 Task: select a rule when a card is emailed into list name by anyone except me.
Action: Mouse moved to (1082, 86)
Screenshot: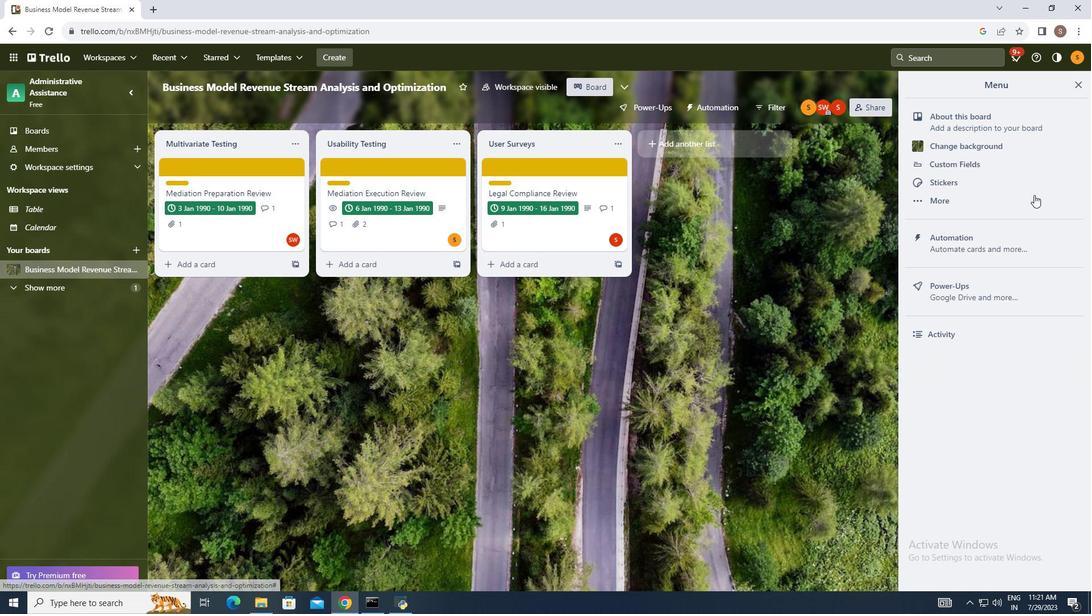 
Action: Mouse pressed left at (1082, 86)
Screenshot: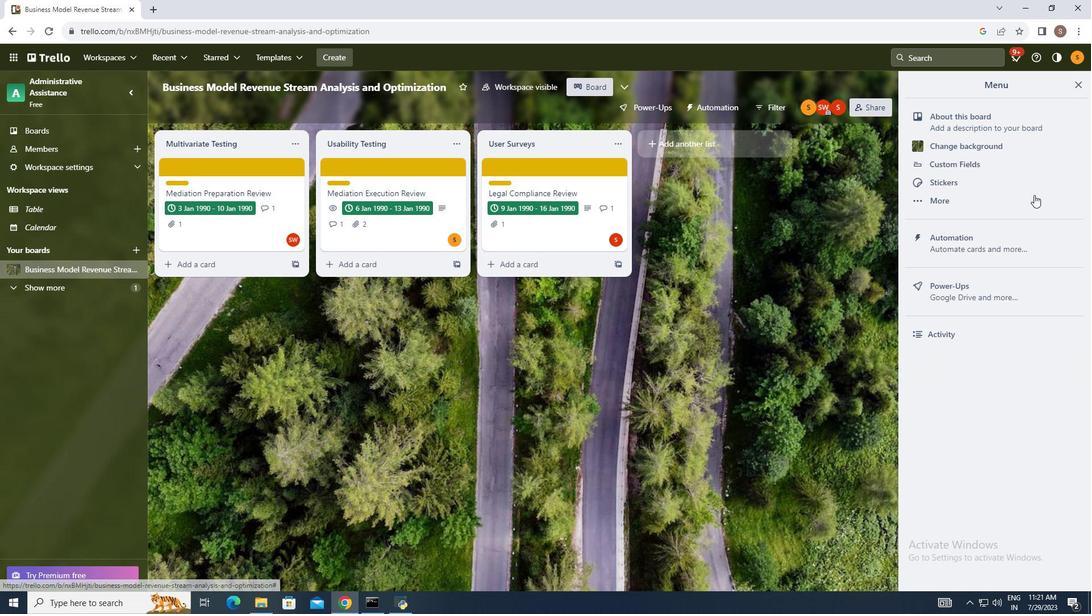
Action: Mouse moved to (966, 248)
Screenshot: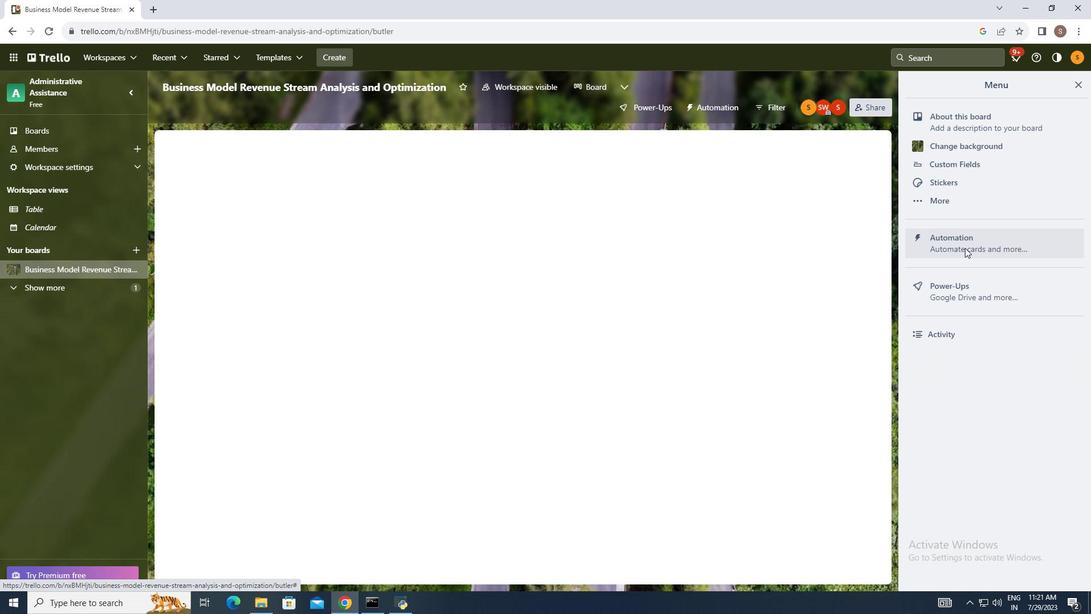 
Action: Mouse pressed left at (966, 248)
Screenshot: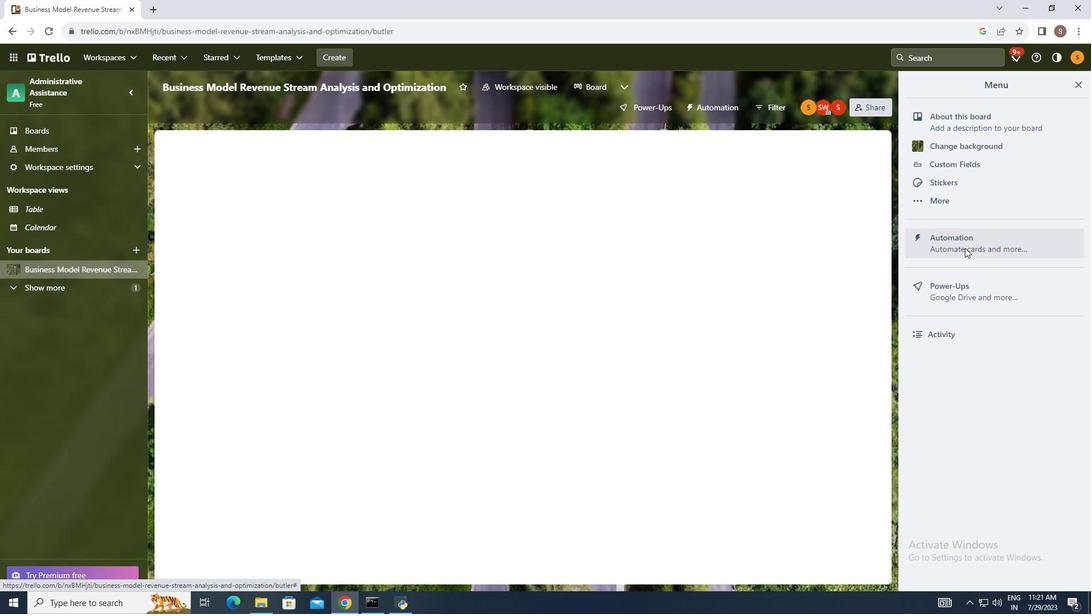 
Action: Mouse moved to (205, 209)
Screenshot: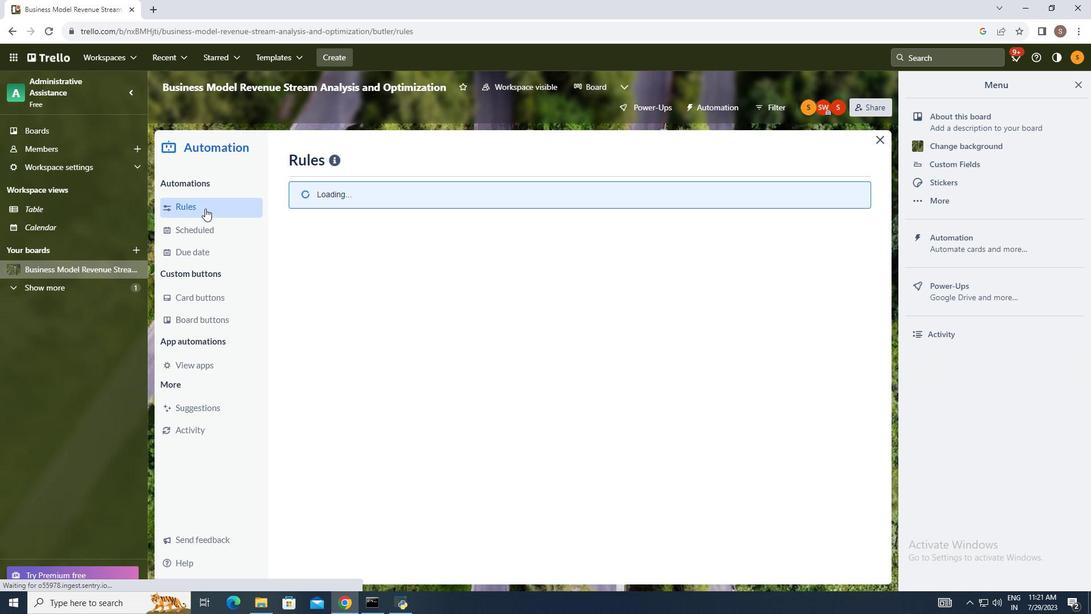 
Action: Mouse pressed left at (205, 209)
Screenshot: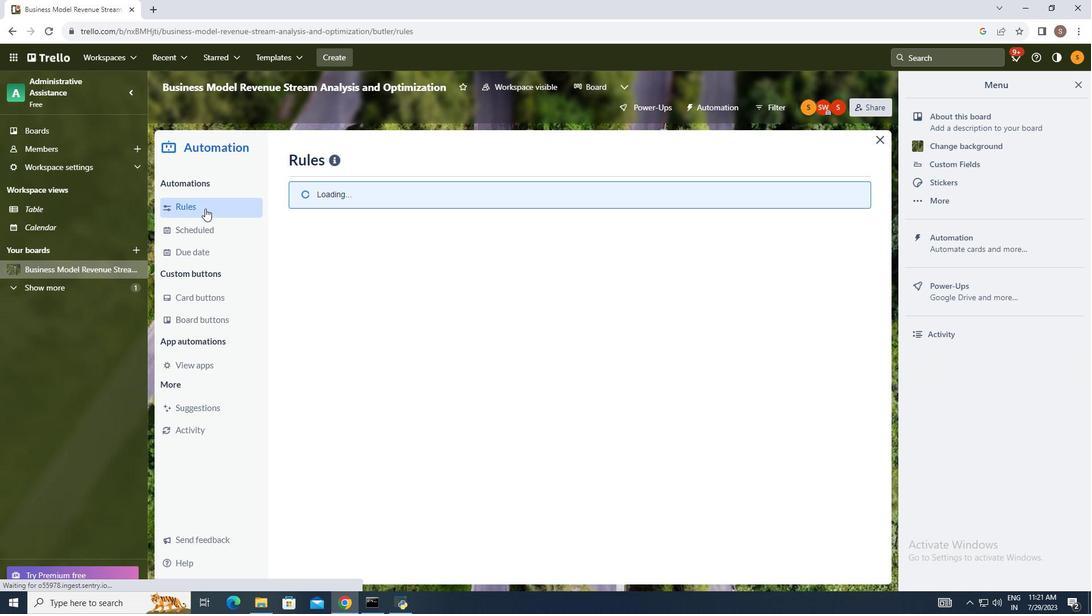 
Action: Mouse moved to (754, 161)
Screenshot: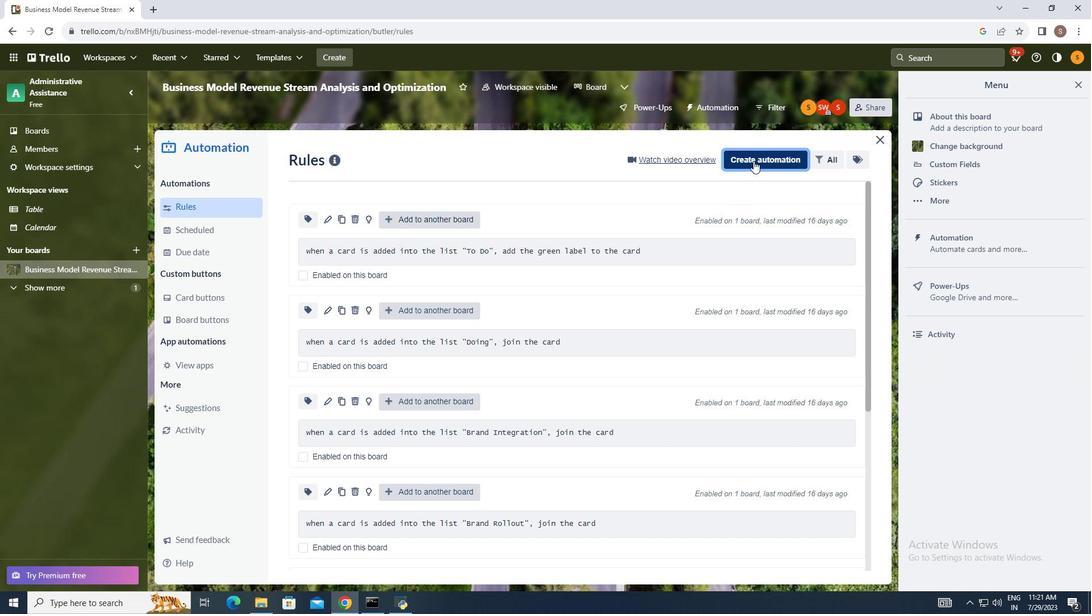 
Action: Mouse pressed left at (754, 161)
Screenshot: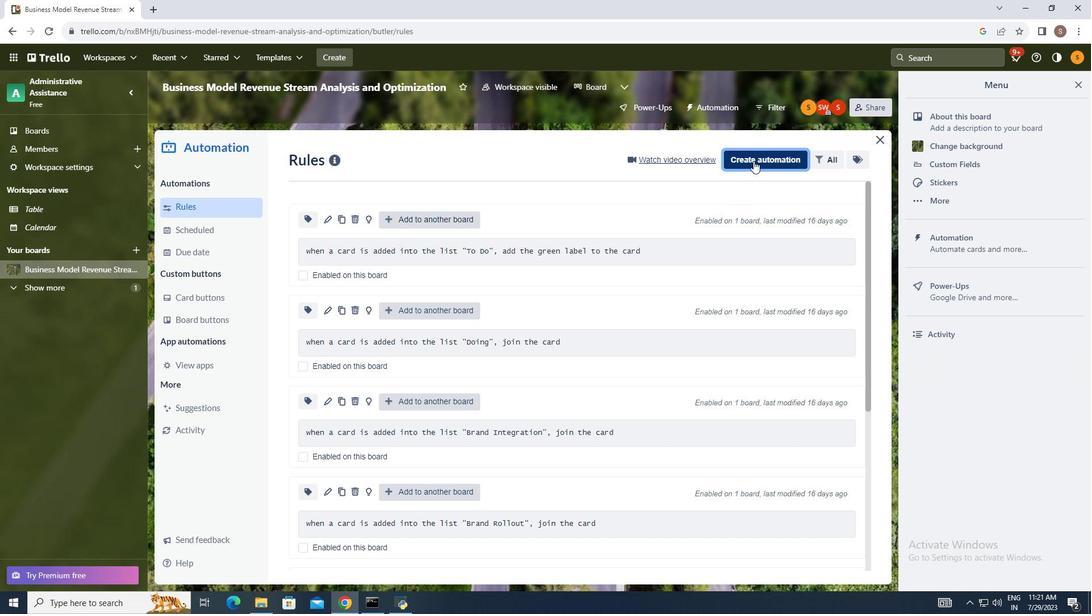 
Action: Mouse moved to (582, 272)
Screenshot: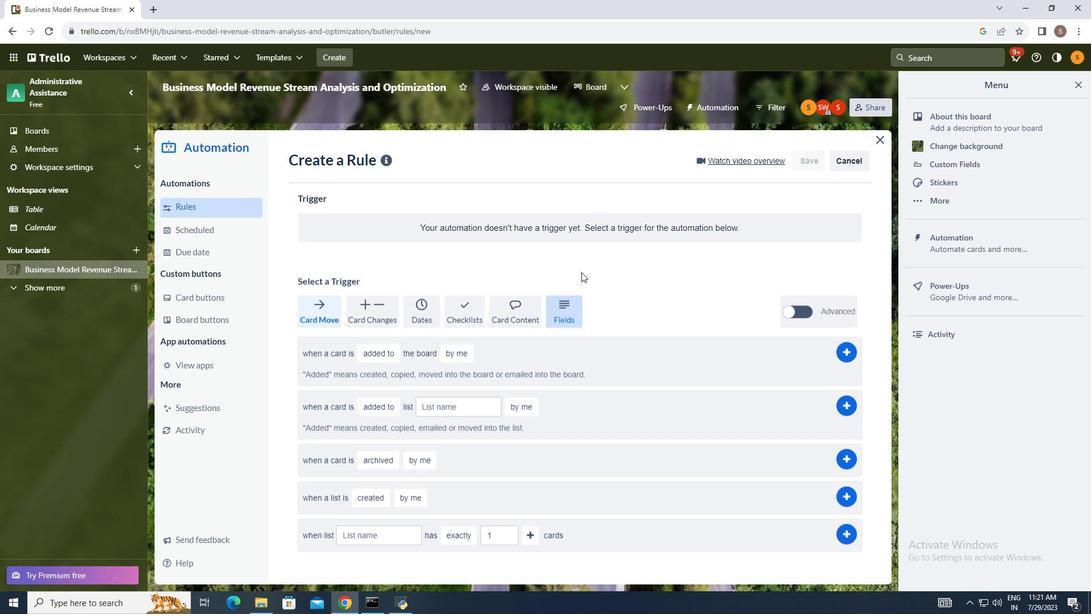 
Action: Mouse pressed left at (582, 272)
Screenshot: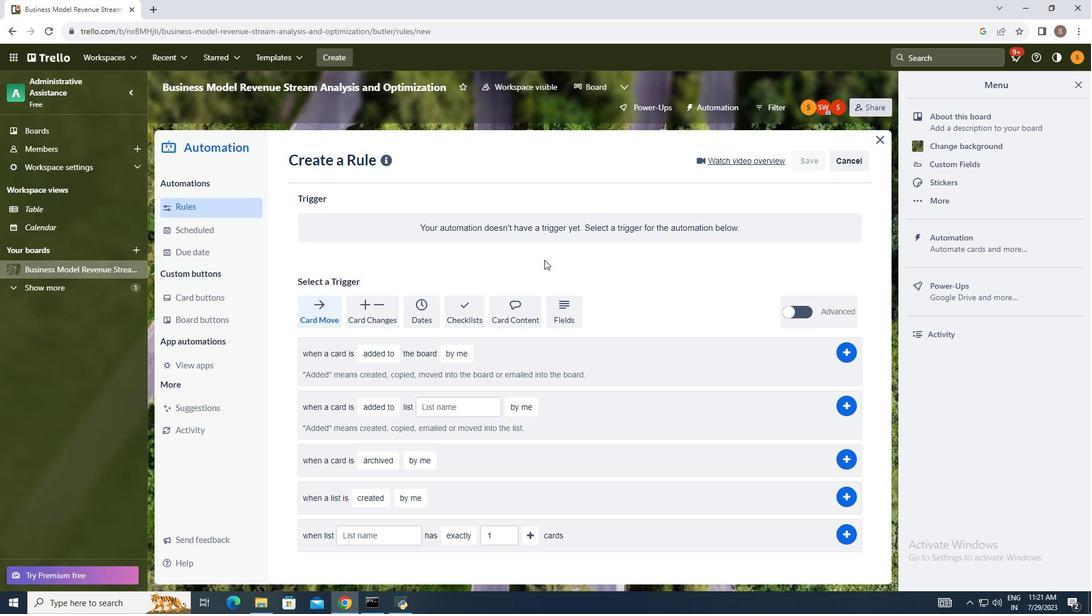 
Action: Mouse moved to (369, 404)
Screenshot: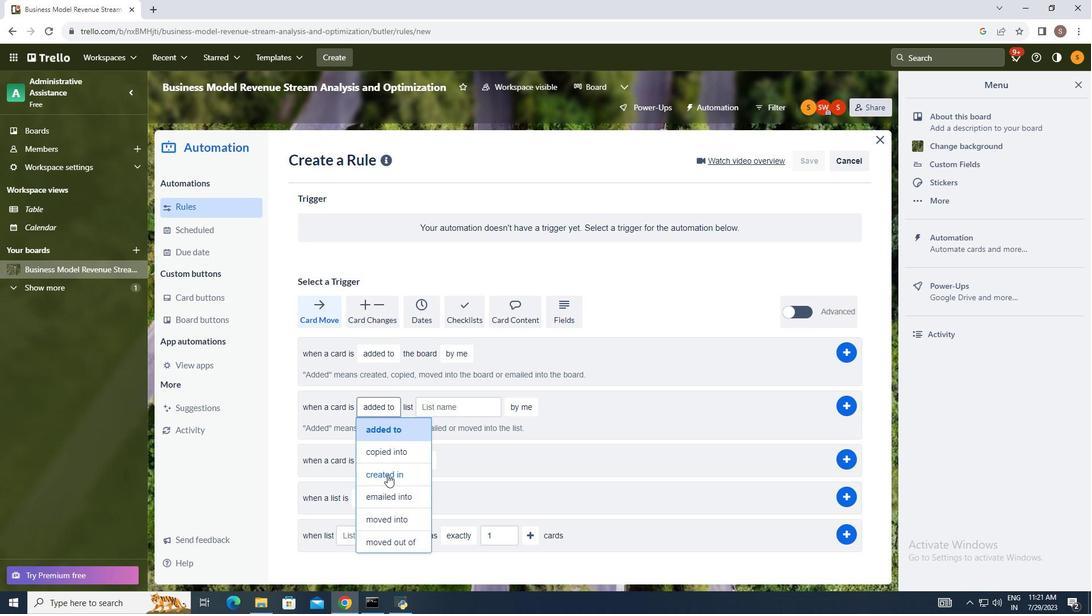 
Action: Mouse pressed left at (369, 404)
Screenshot: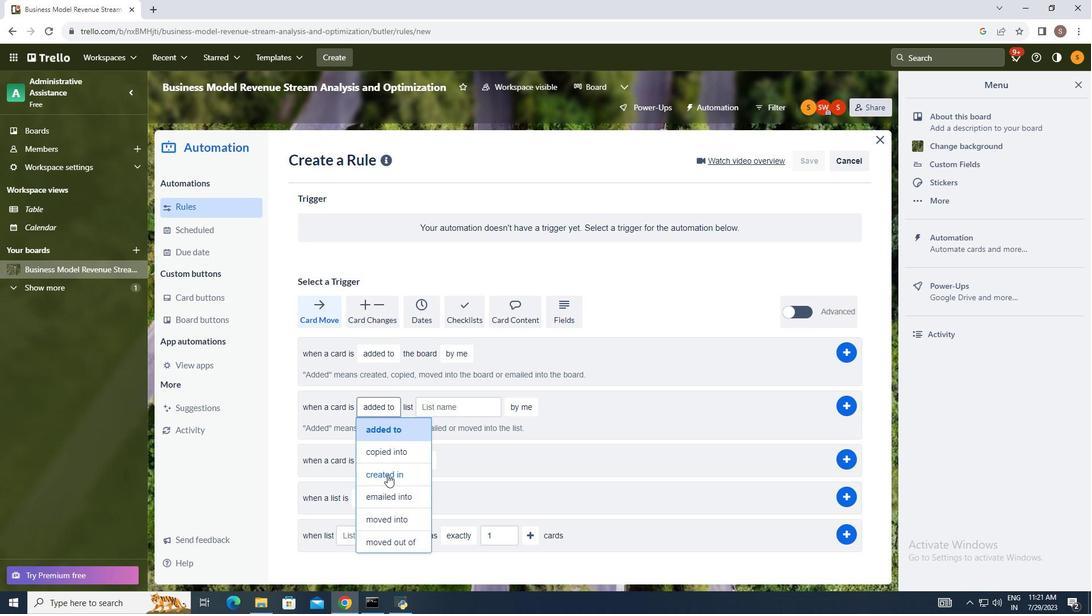 
Action: Mouse moved to (390, 495)
Screenshot: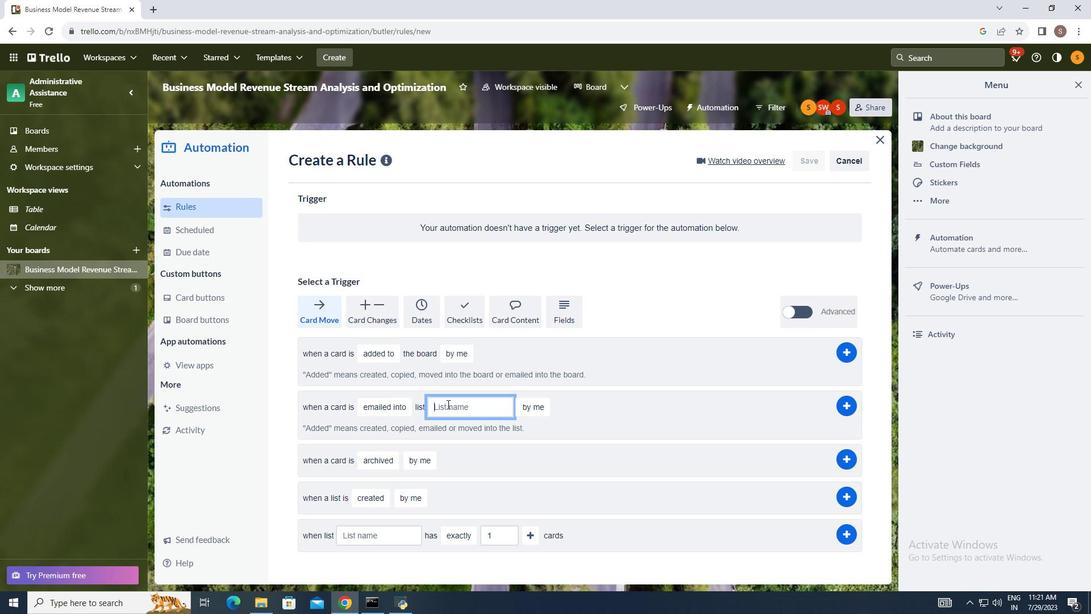 
Action: Mouse pressed left at (390, 495)
Screenshot: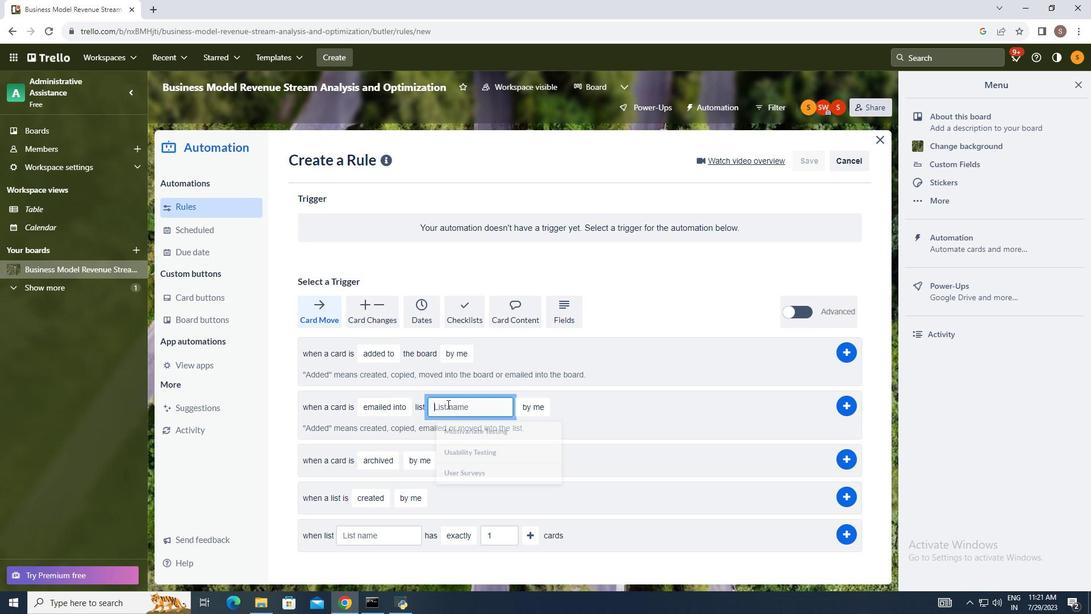 
Action: Mouse moved to (448, 404)
Screenshot: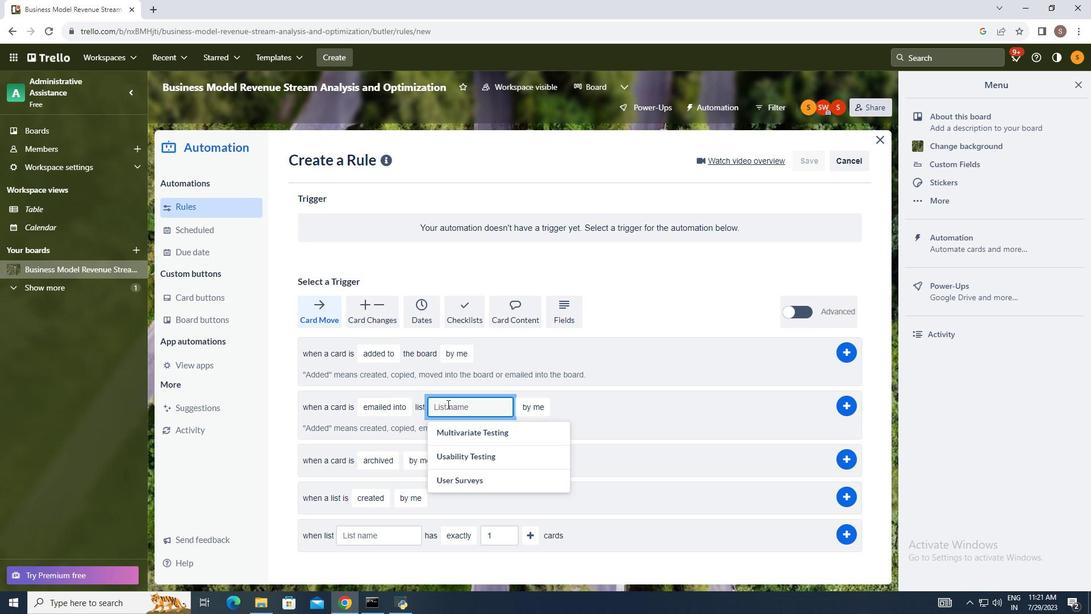 
Action: Mouse pressed left at (448, 404)
Screenshot: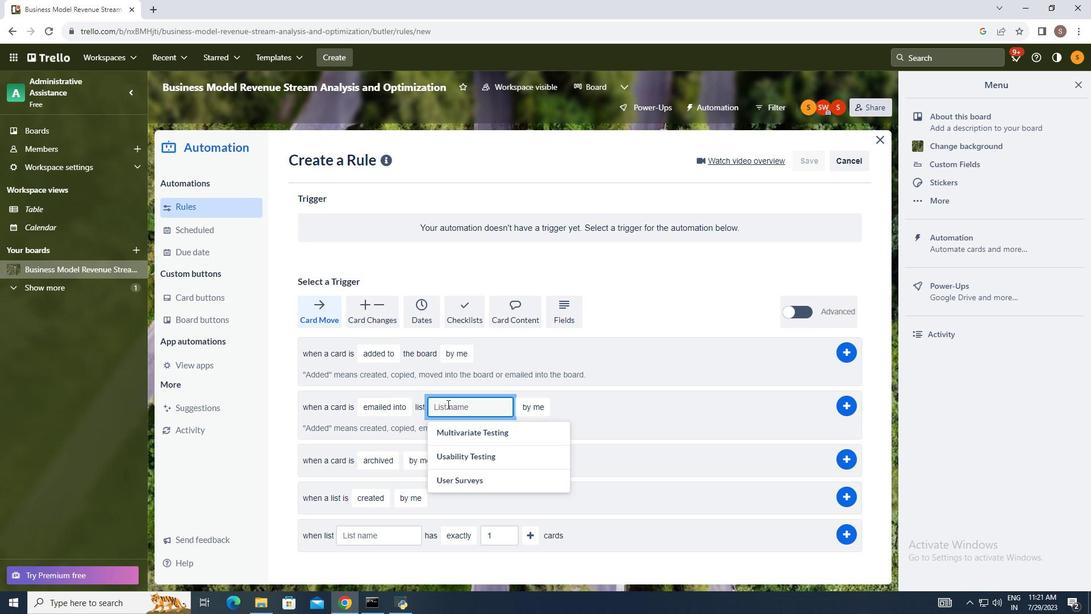 
Action: Mouse moved to (448, 404)
Screenshot: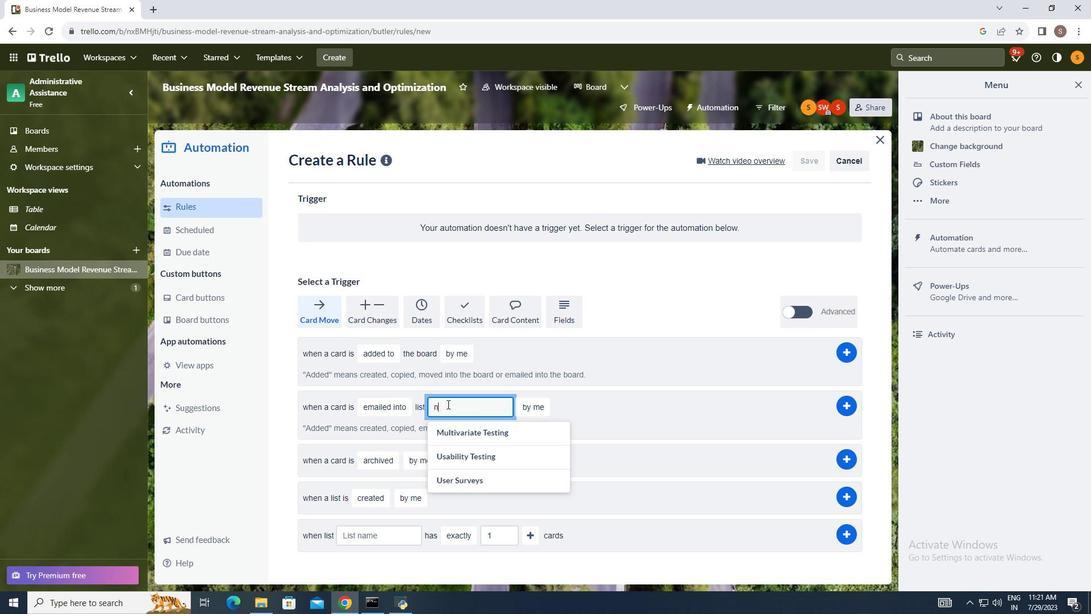 
Action: Key pressed n
Screenshot: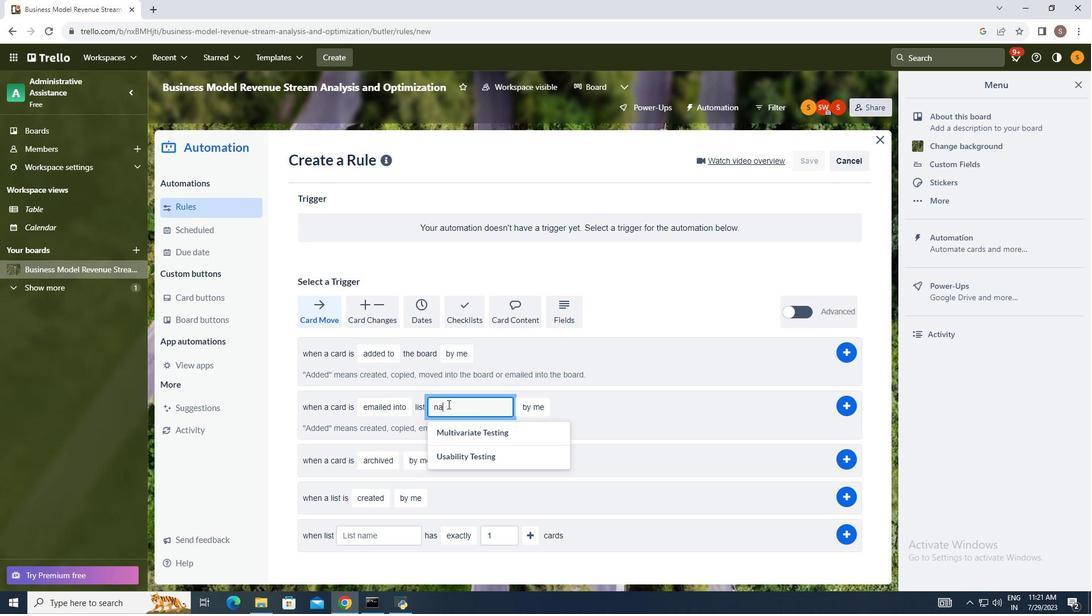 
Action: Mouse moved to (448, 404)
Screenshot: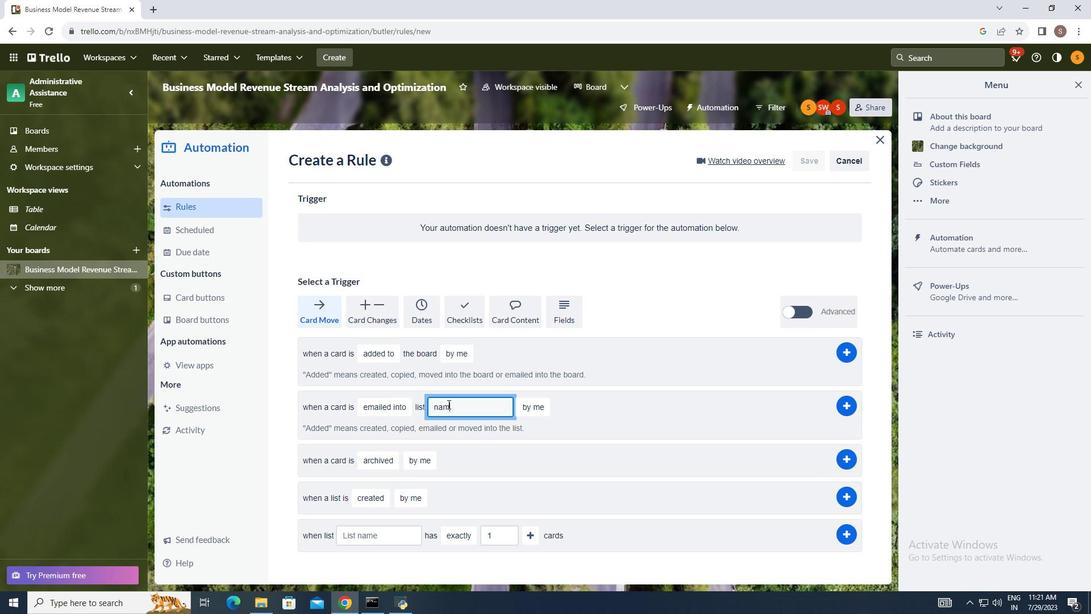 
Action: Key pressed ame
Screenshot: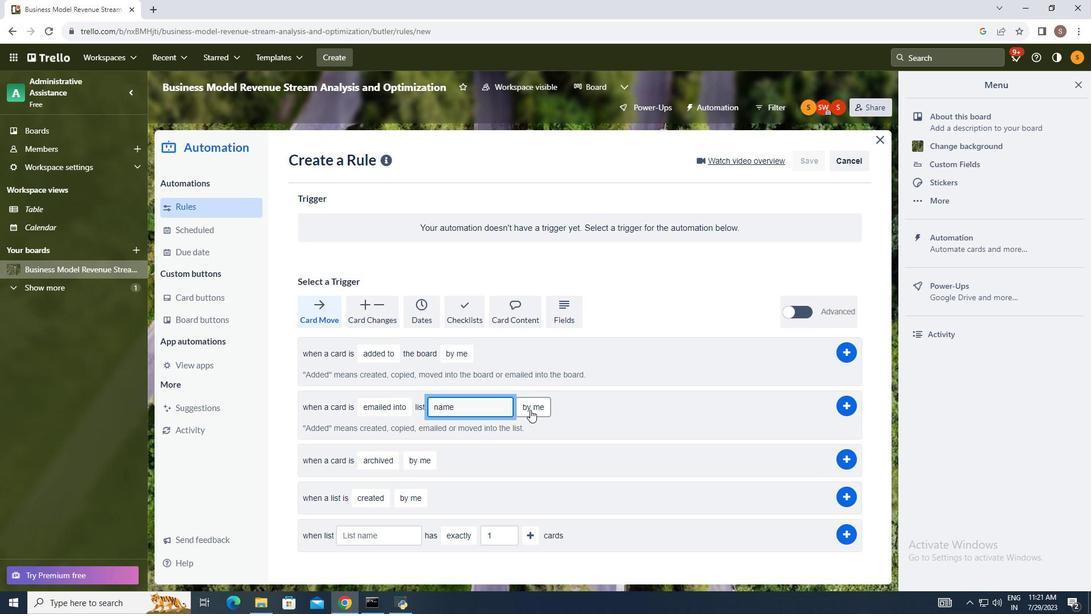 
Action: Mouse moved to (531, 410)
Screenshot: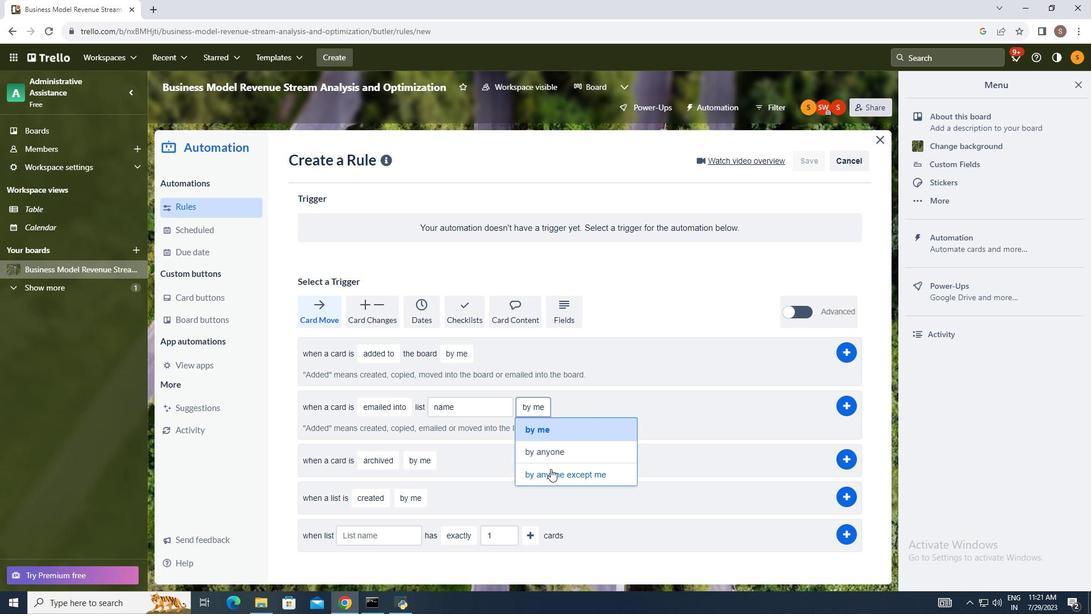 
Action: Mouse pressed left at (531, 410)
Screenshot: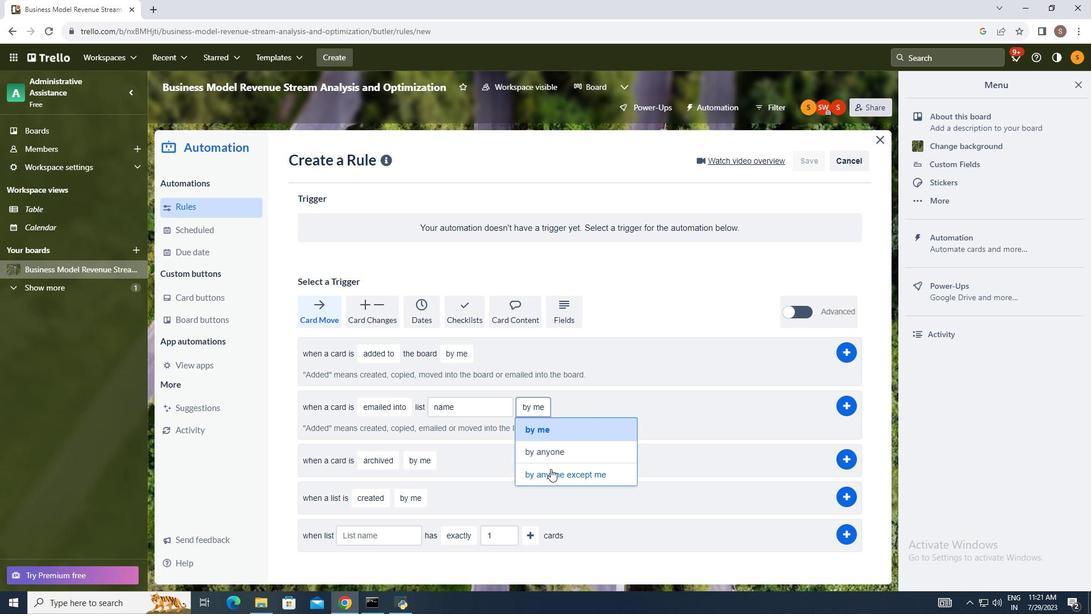 
Action: Mouse moved to (551, 469)
Screenshot: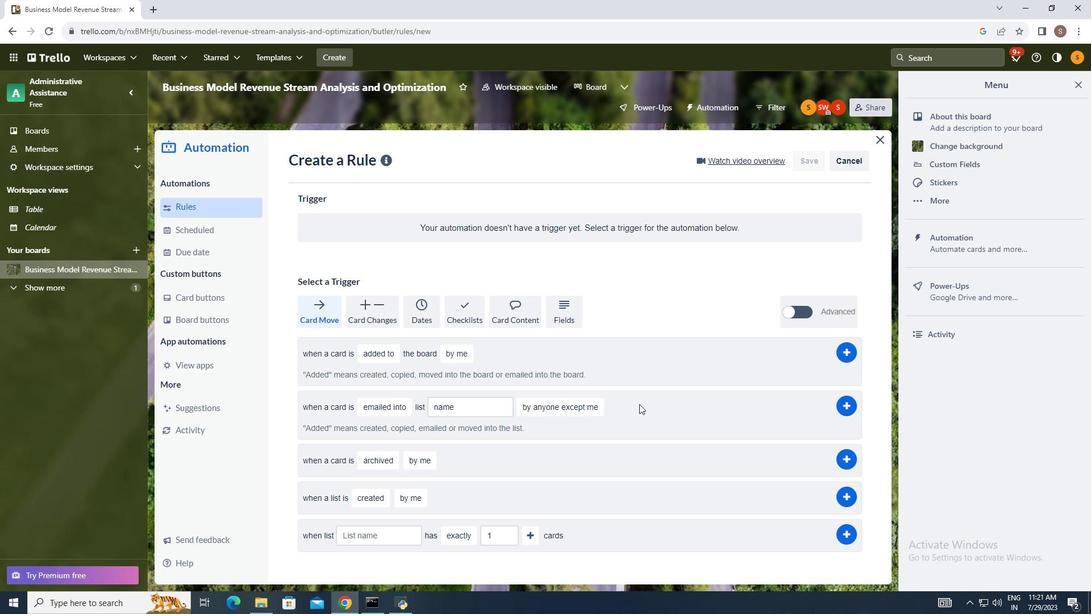 
Action: Mouse pressed left at (551, 469)
Screenshot: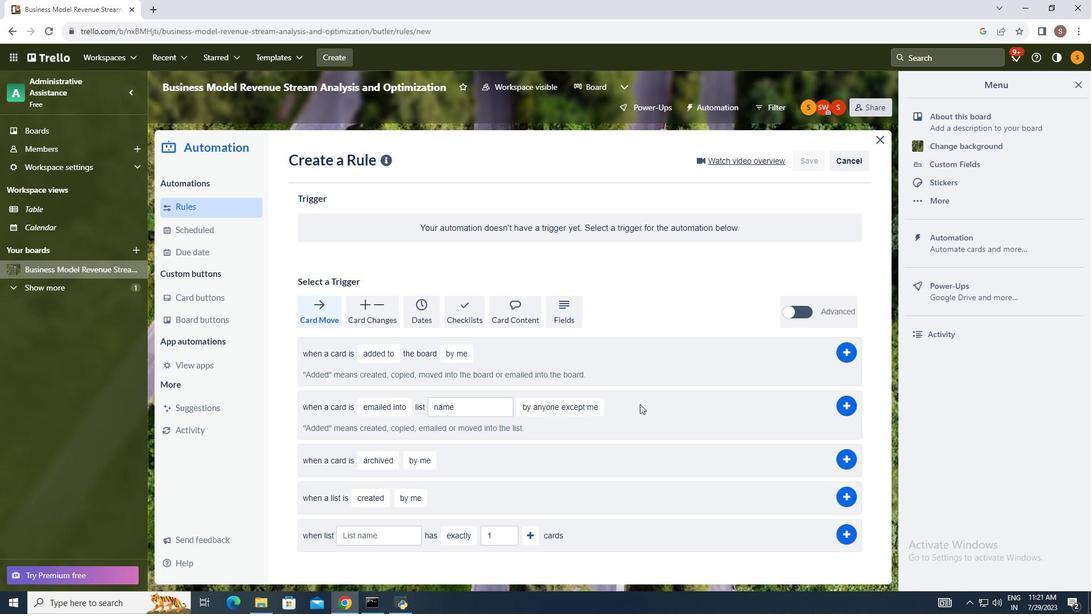
Action: Mouse moved to (640, 399)
Screenshot: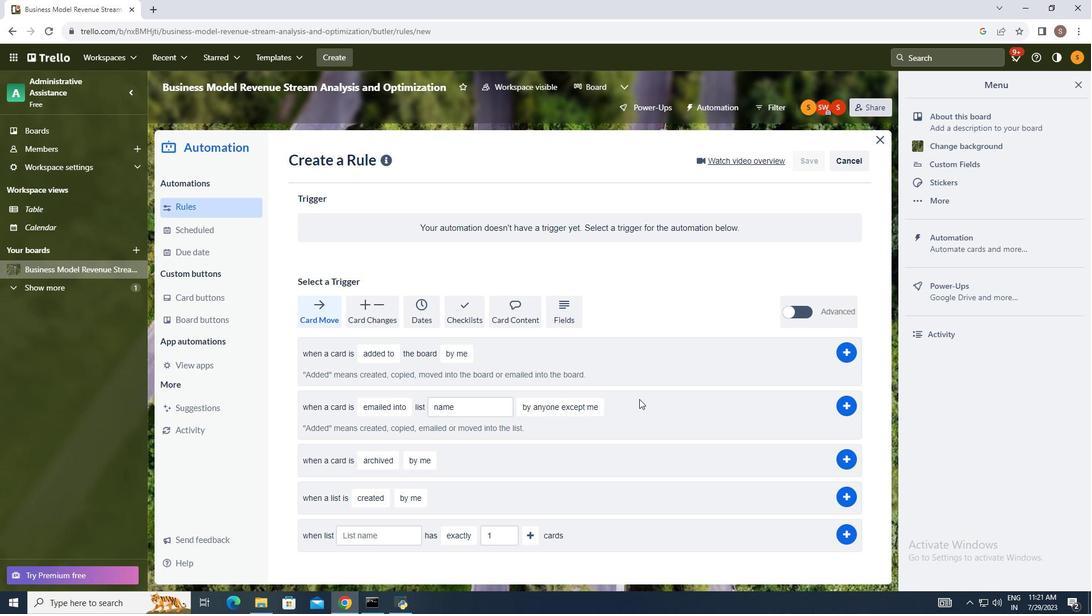 
